 Task: Filter the notifications by "is:check-suite".
Action: Mouse moved to (1010, 126)
Screenshot: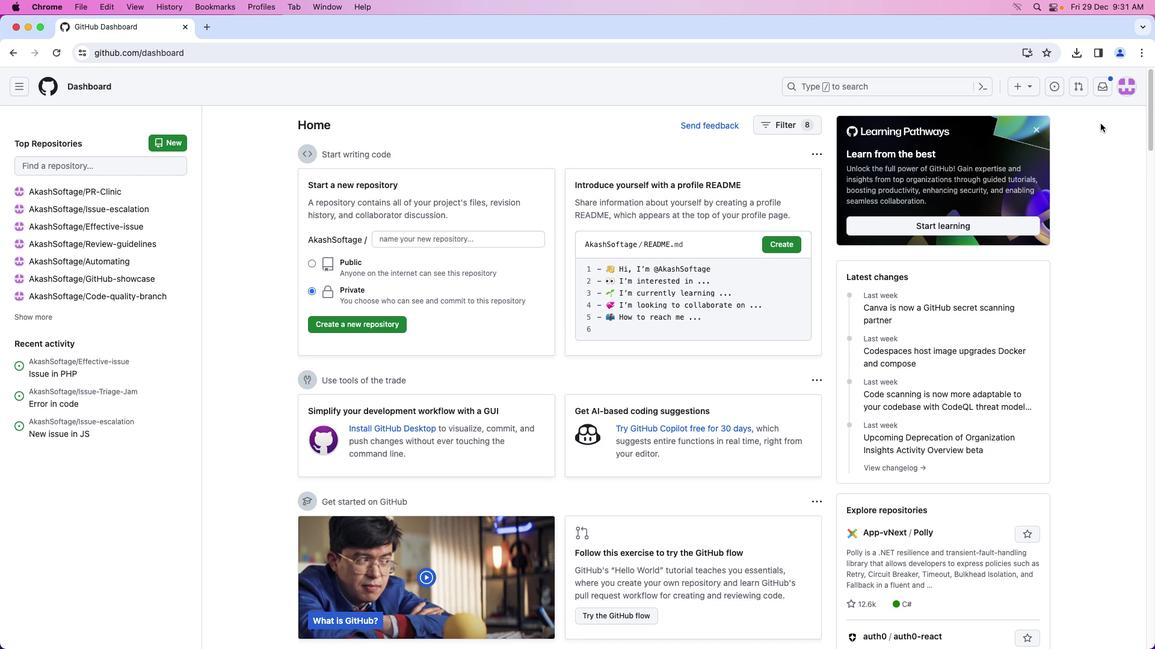 
Action: Mouse pressed left at (1010, 126)
Screenshot: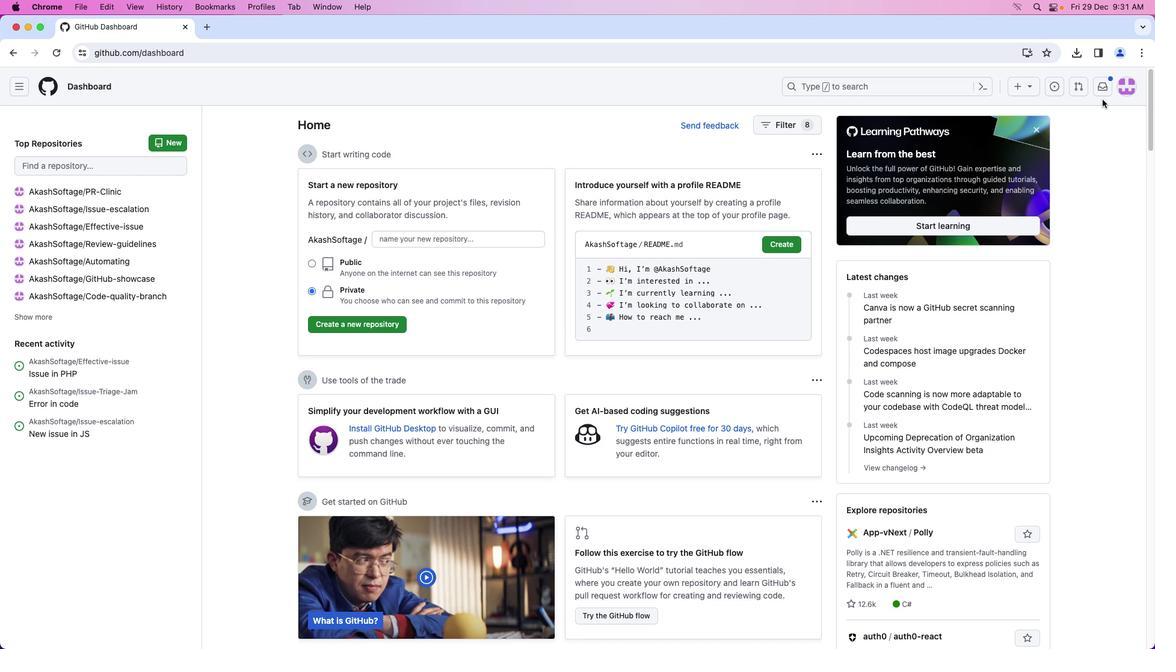 
Action: Mouse moved to (1008, 126)
Screenshot: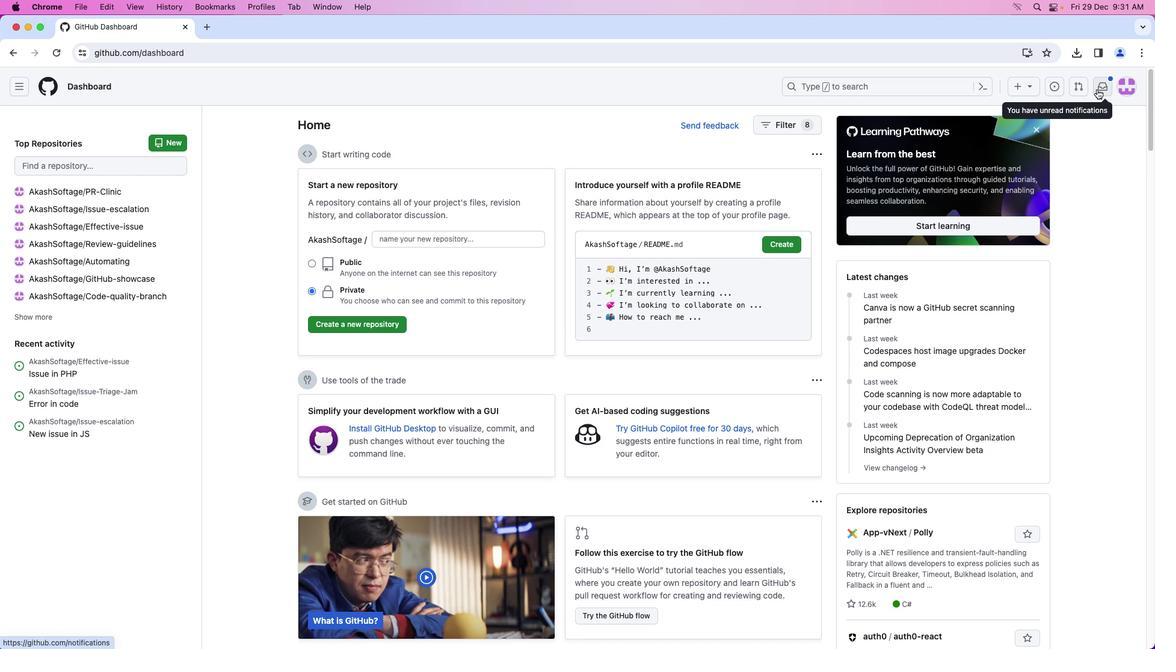 
Action: Mouse pressed left at (1008, 126)
Screenshot: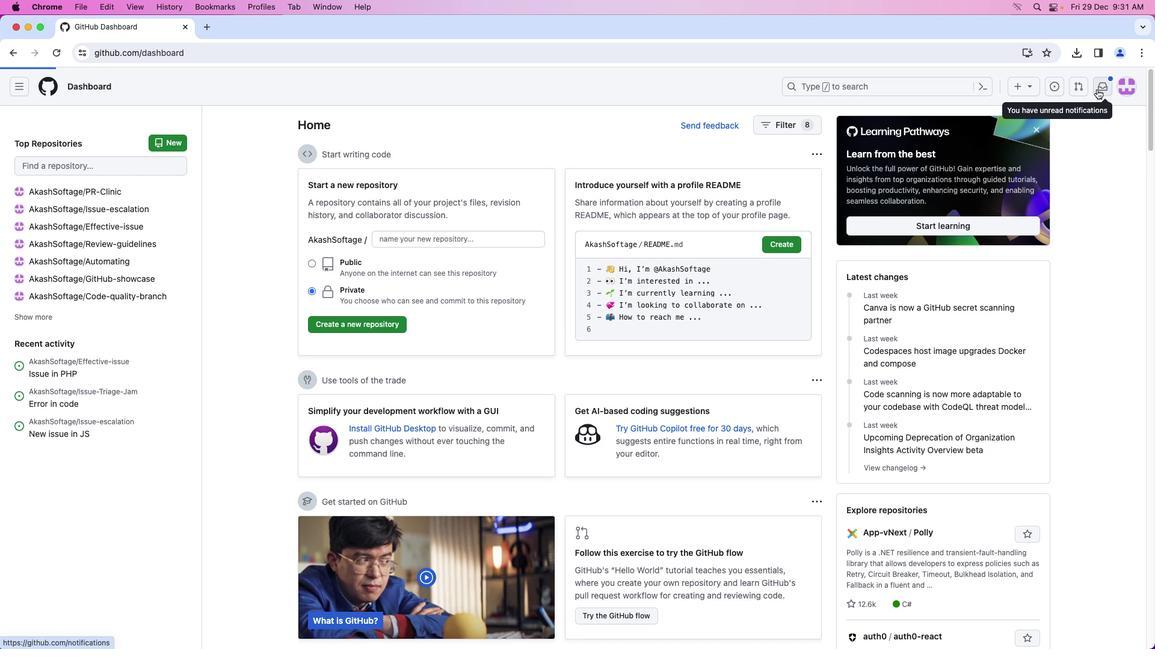 
Action: Mouse moved to (344, 126)
Screenshot: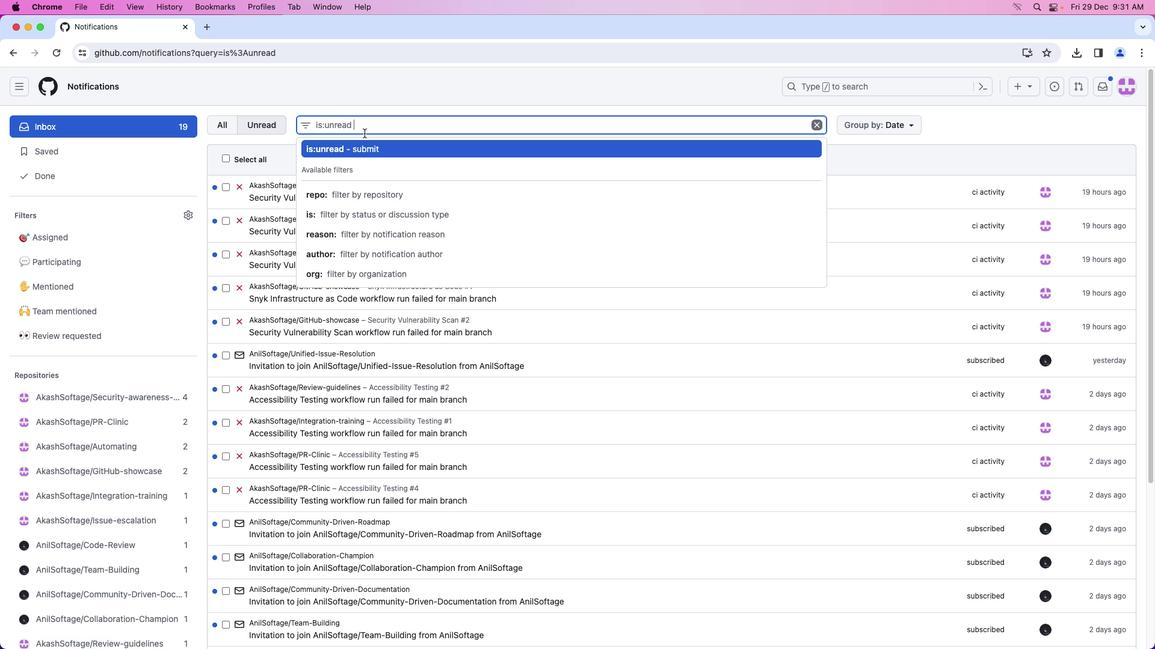 
Action: Mouse pressed left at (344, 126)
Screenshot: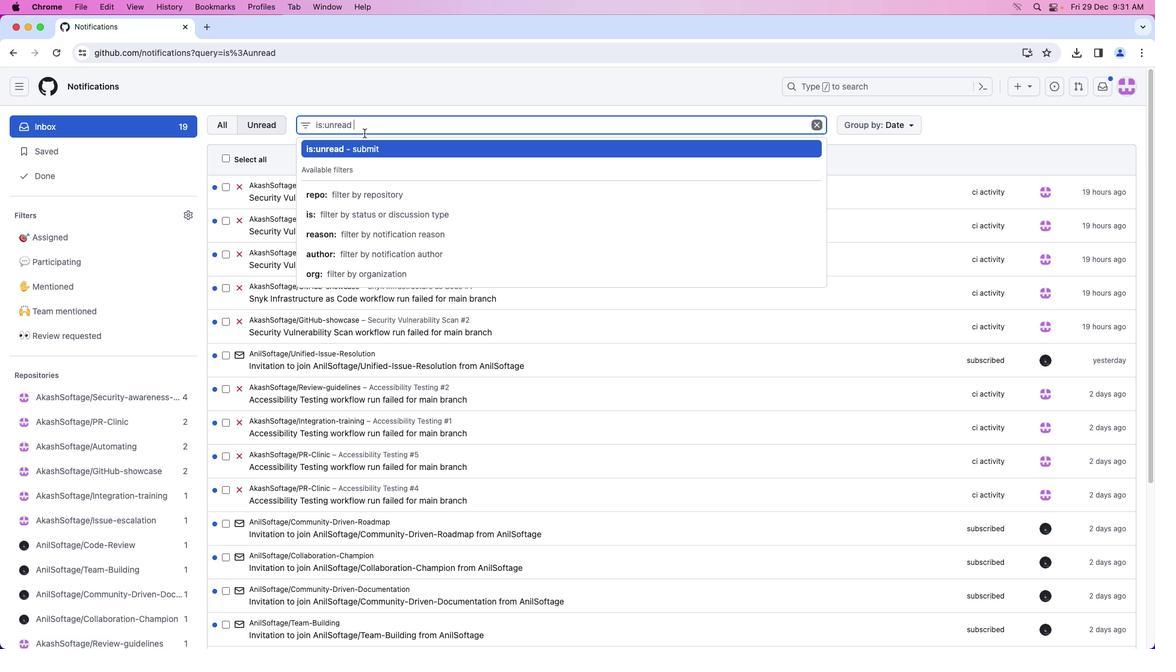 
Action: Mouse moved to (342, 126)
Screenshot: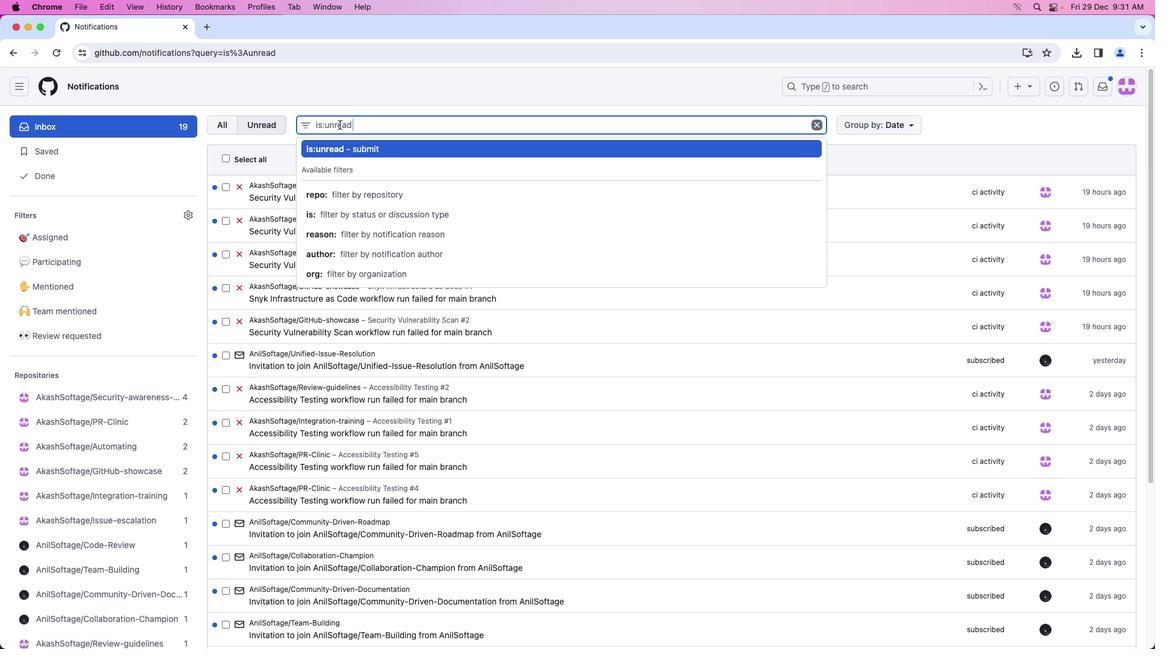 
Action: Mouse pressed left at (342, 126)
Screenshot: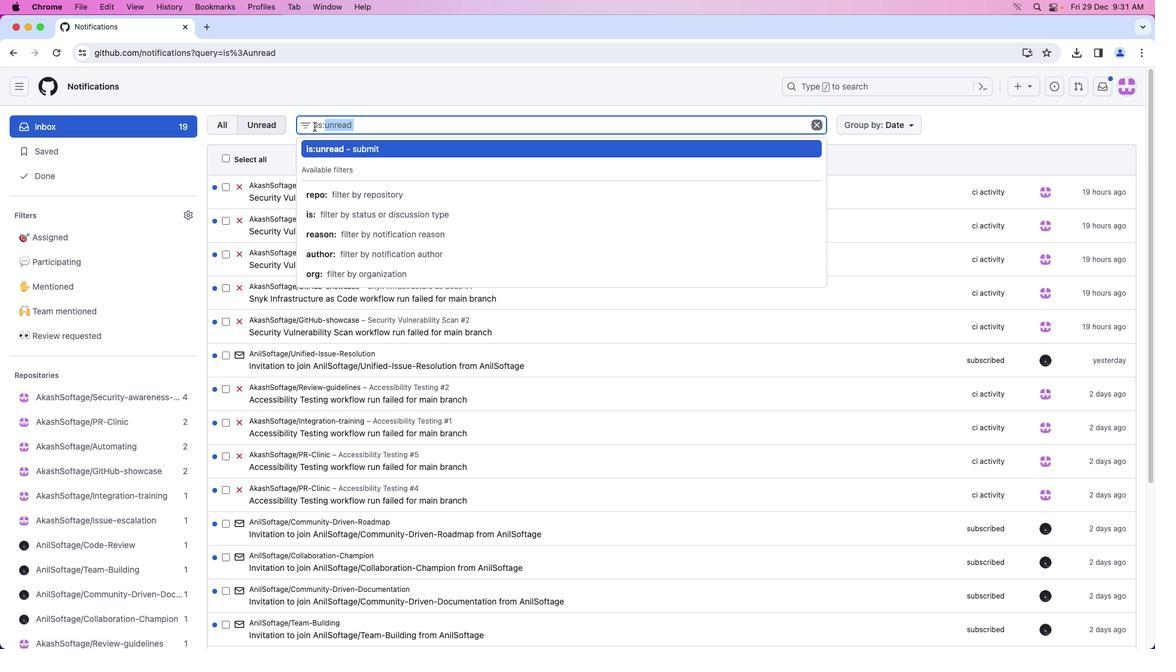 
Action: Mouse moved to (289, 126)
Screenshot: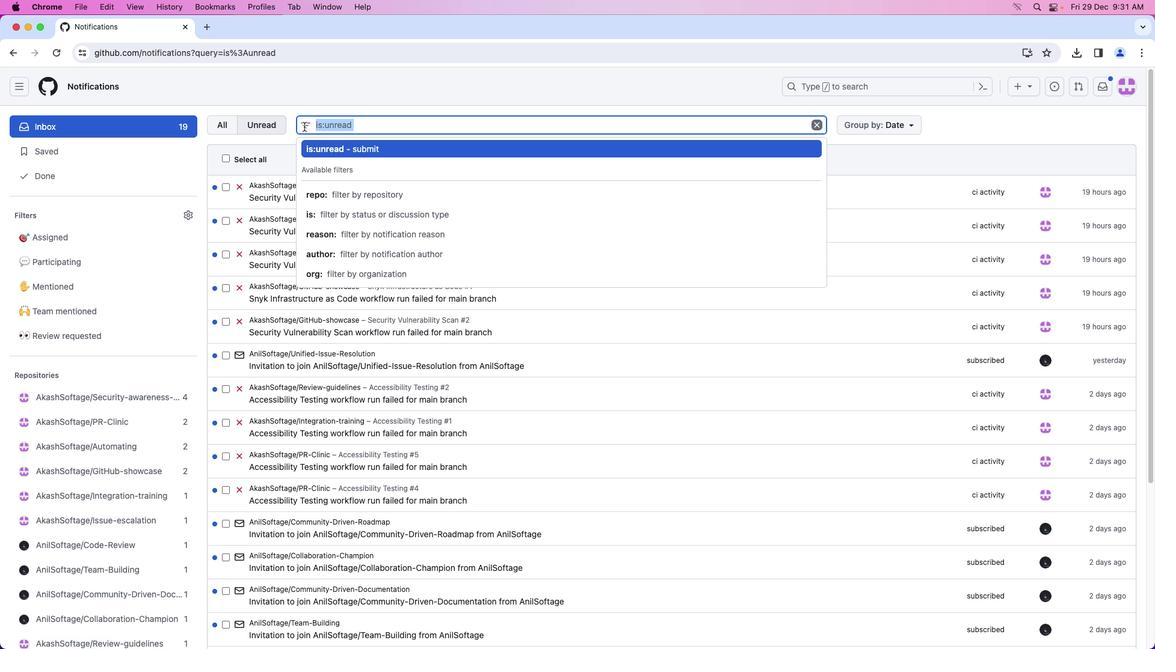 
Action: Key pressed Key.backspaceKey.caps_lock'i''s'Key.shift_r':''c''h''e''c''k''-''s''u''i''t''e'Key.enter
Screenshot: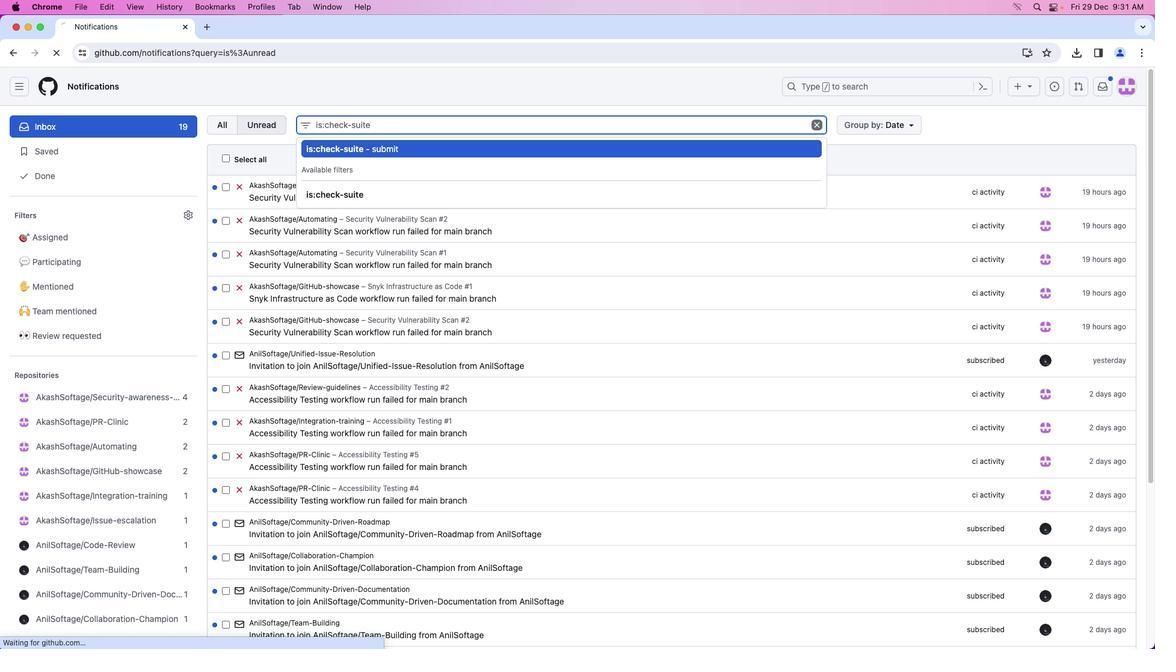 
Action: Mouse moved to (407, 128)
Screenshot: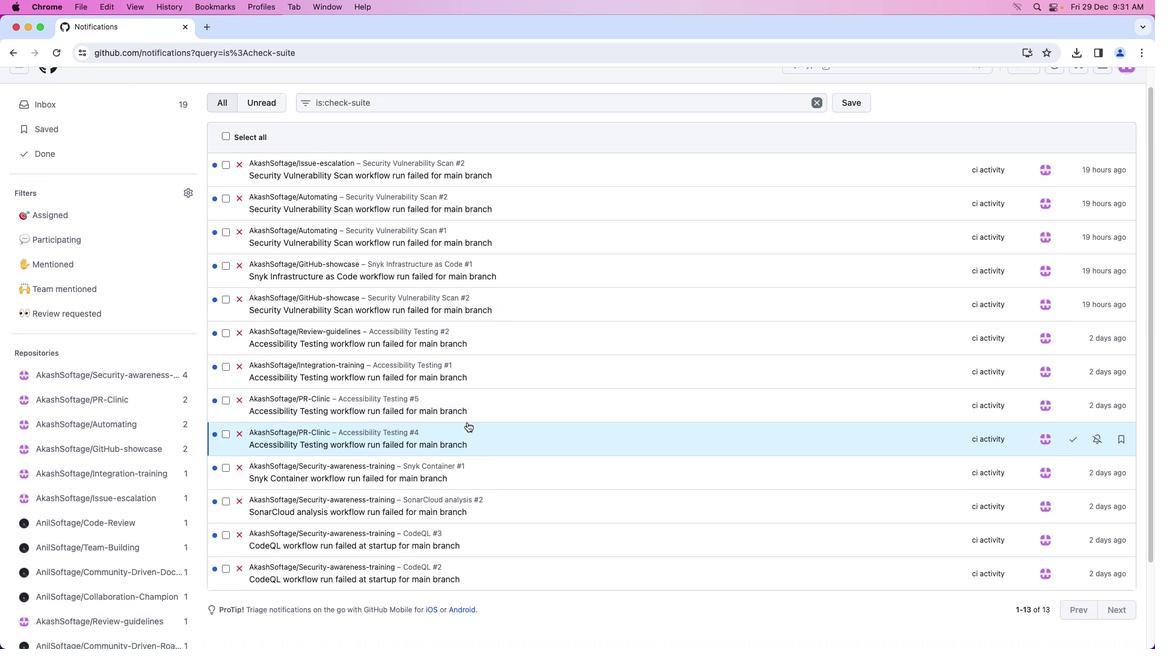 
Action: Mouse scrolled (407, 128) with delta (13, 125)
Screenshot: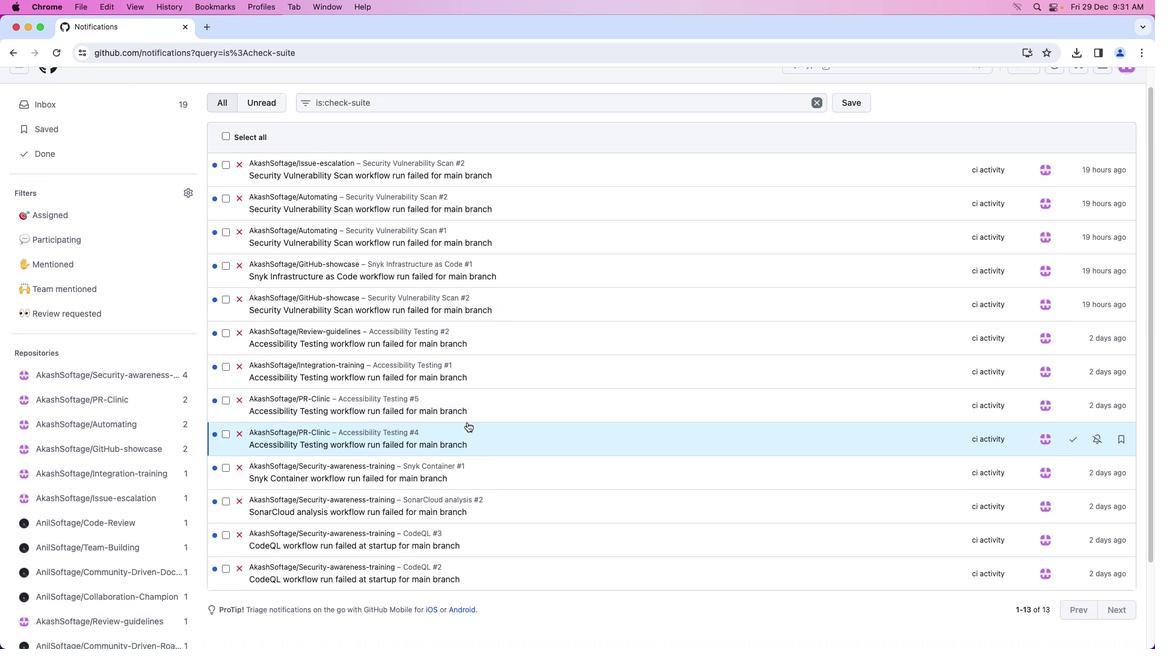 
Action: Mouse moved to (434, 128)
Screenshot: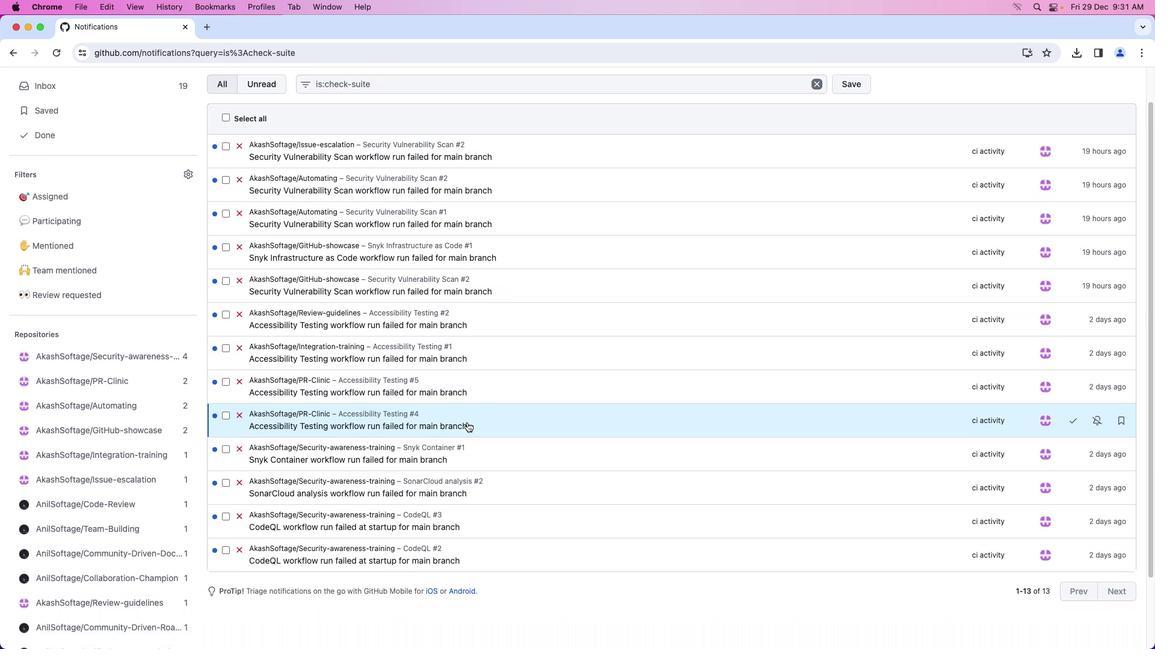 
Action: Mouse scrolled (434, 128) with delta (13, 125)
Screenshot: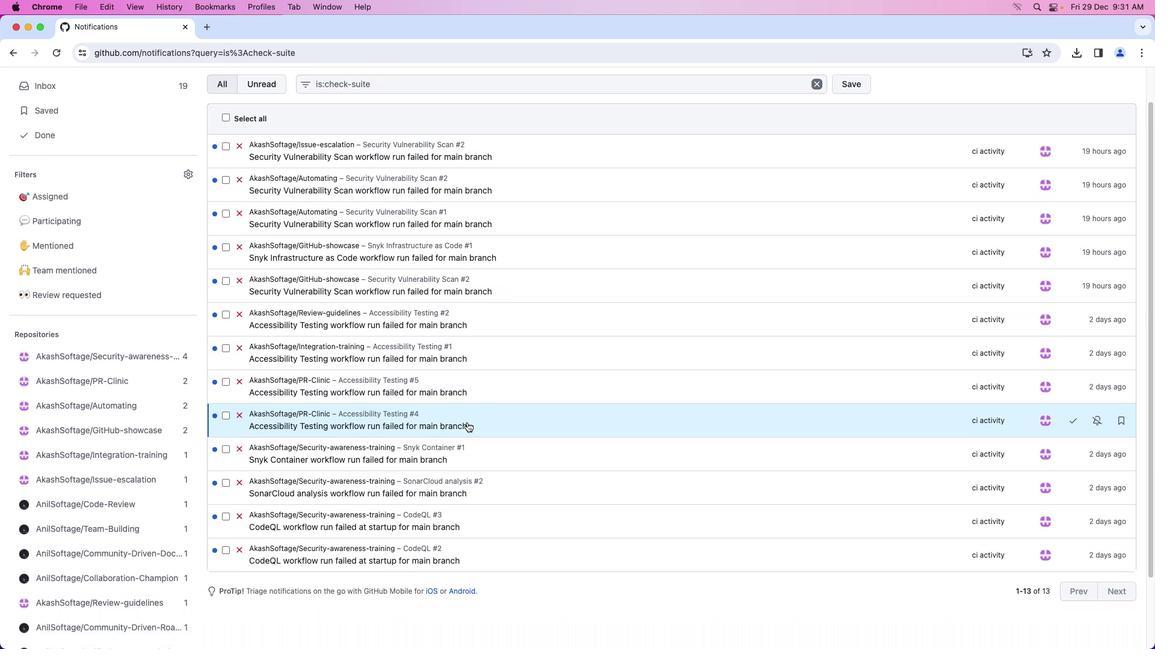 
Action: Mouse moved to (436, 128)
Screenshot: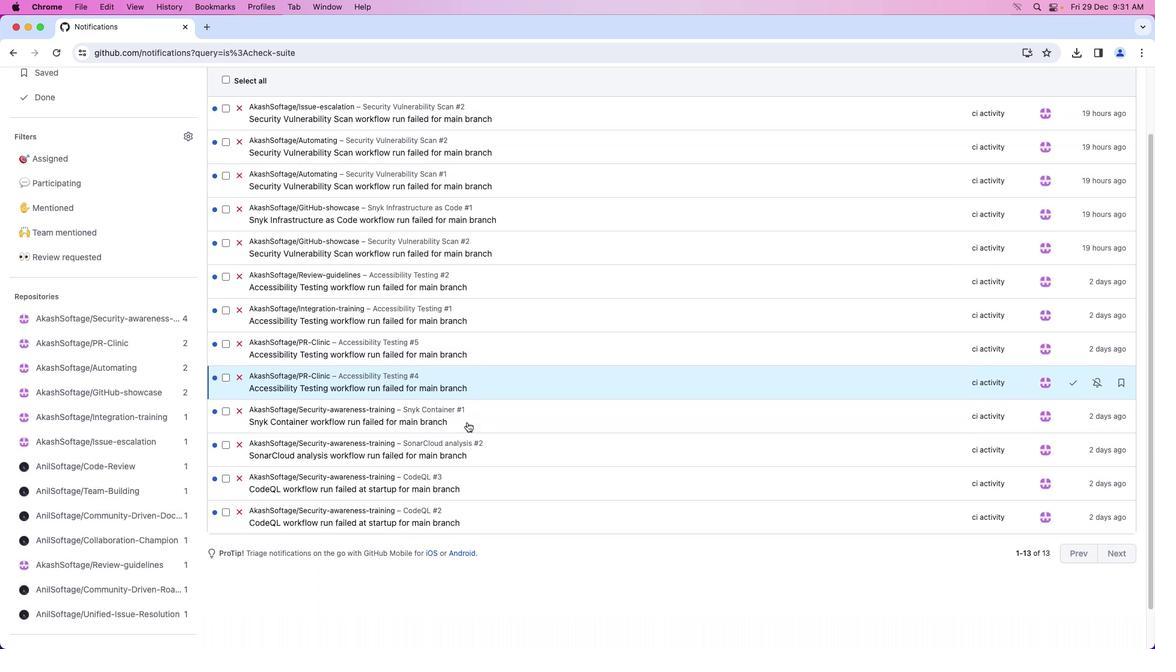 
Action: Mouse scrolled (436, 128) with delta (13, 125)
Screenshot: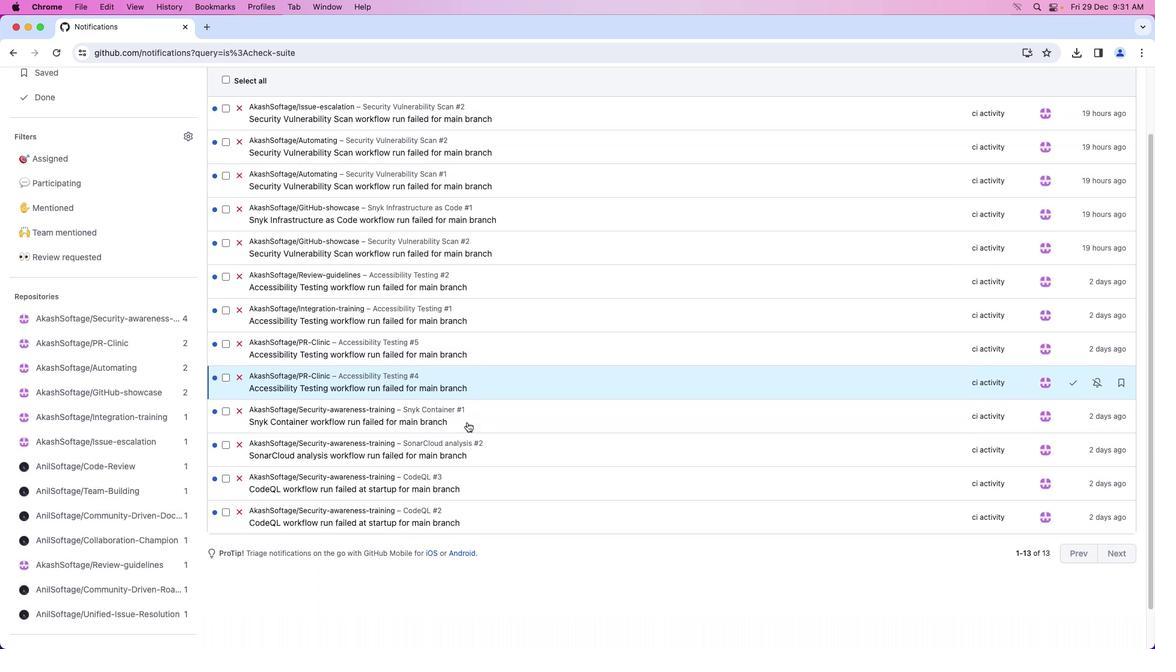 
Action: Mouse moved to (437, 128)
Screenshot: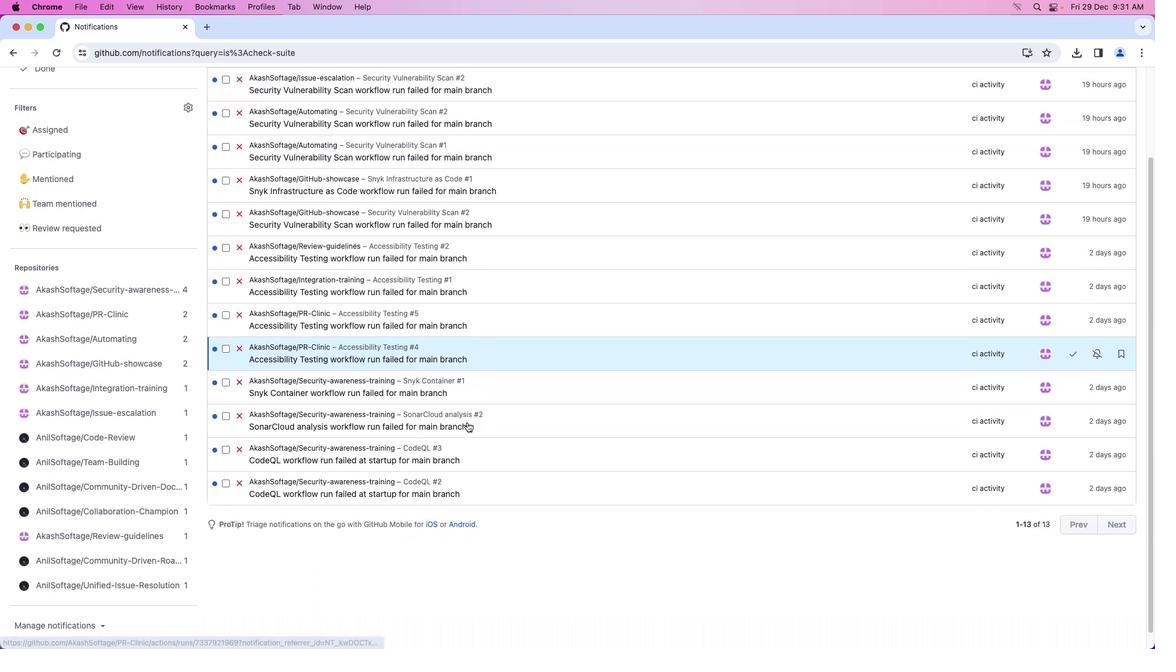 
Action: Mouse scrolled (437, 128) with delta (13, 125)
Screenshot: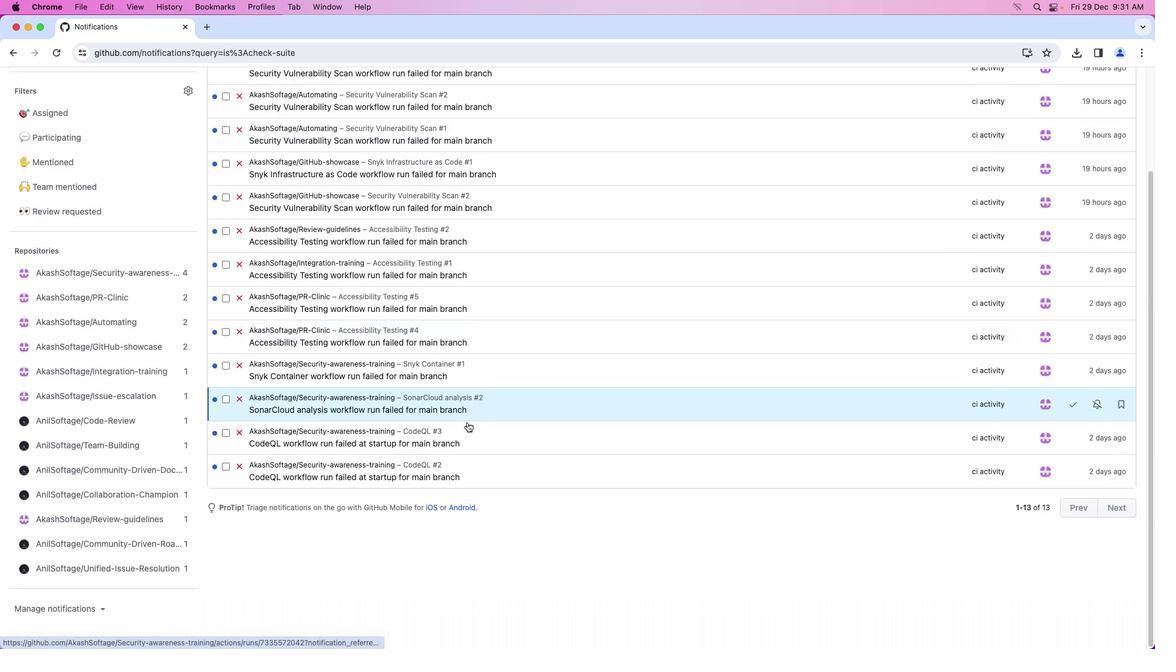 
Action: Mouse moved to (437, 128)
Screenshot: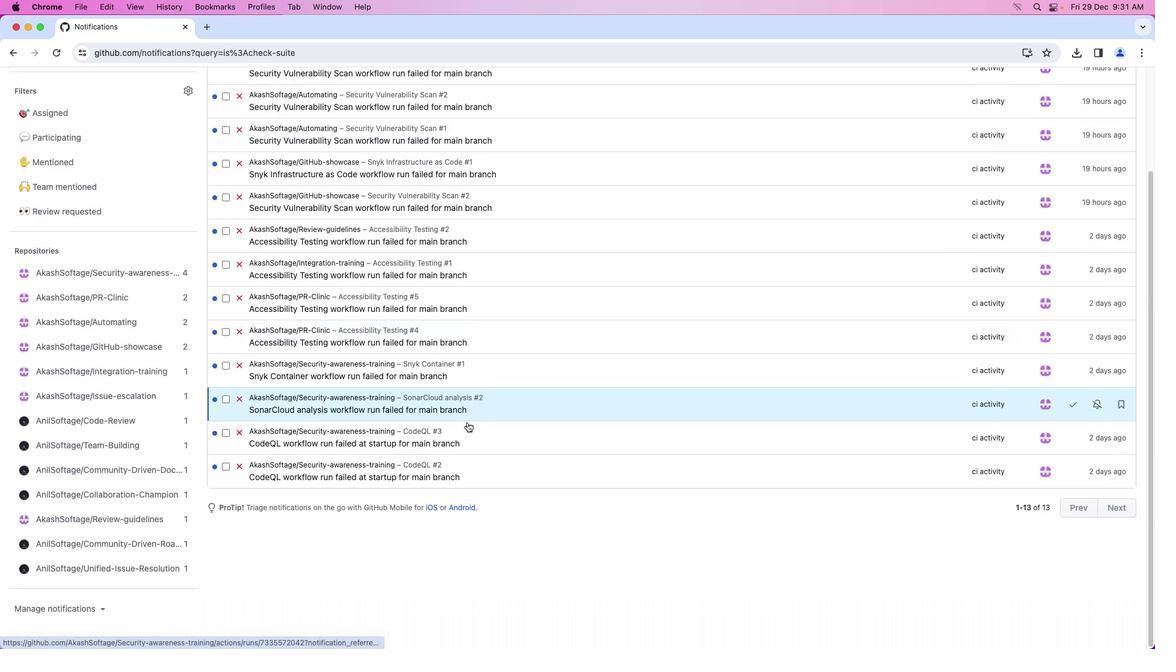 
Action: Mouse scrolled (437, 128) with delta (13, 125)
Screenshot: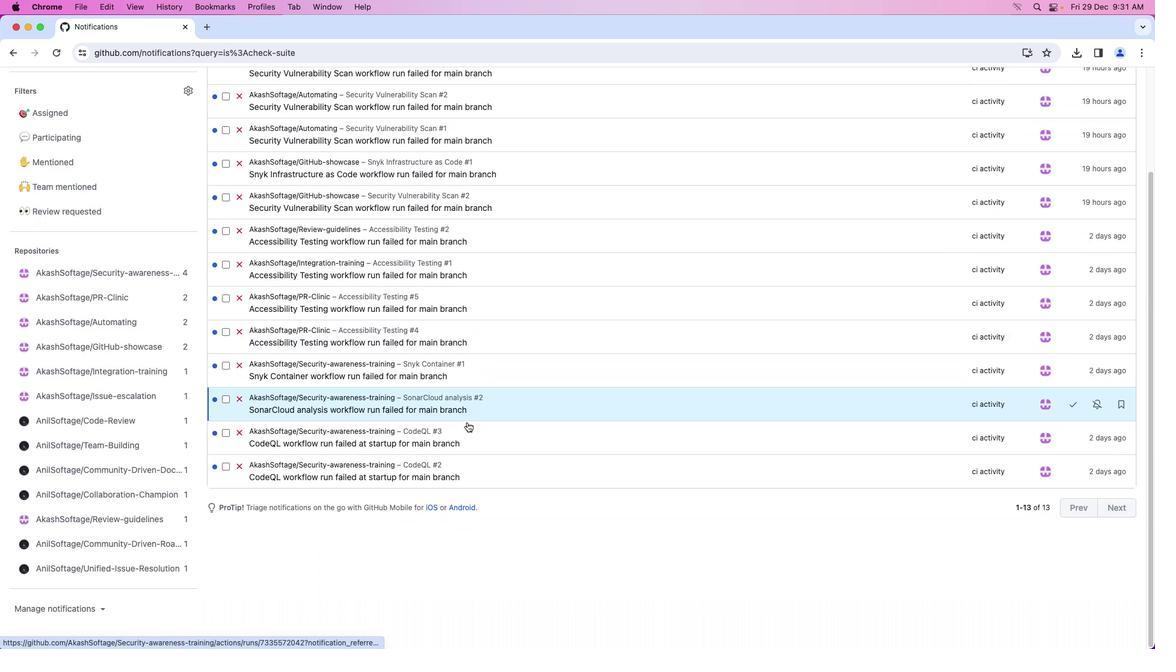 
Action: Mouse scrolled (437, 128) with delta (13, 125)
Screenshot: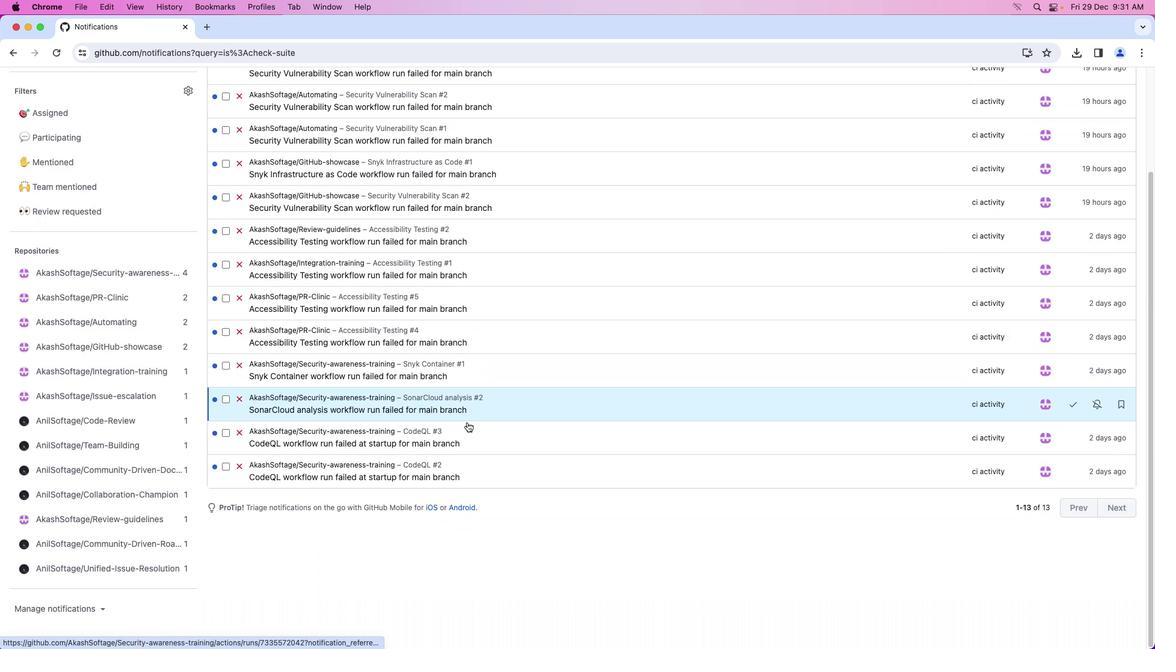 
Action: Mouse moved to (437, 128)
Screenshot: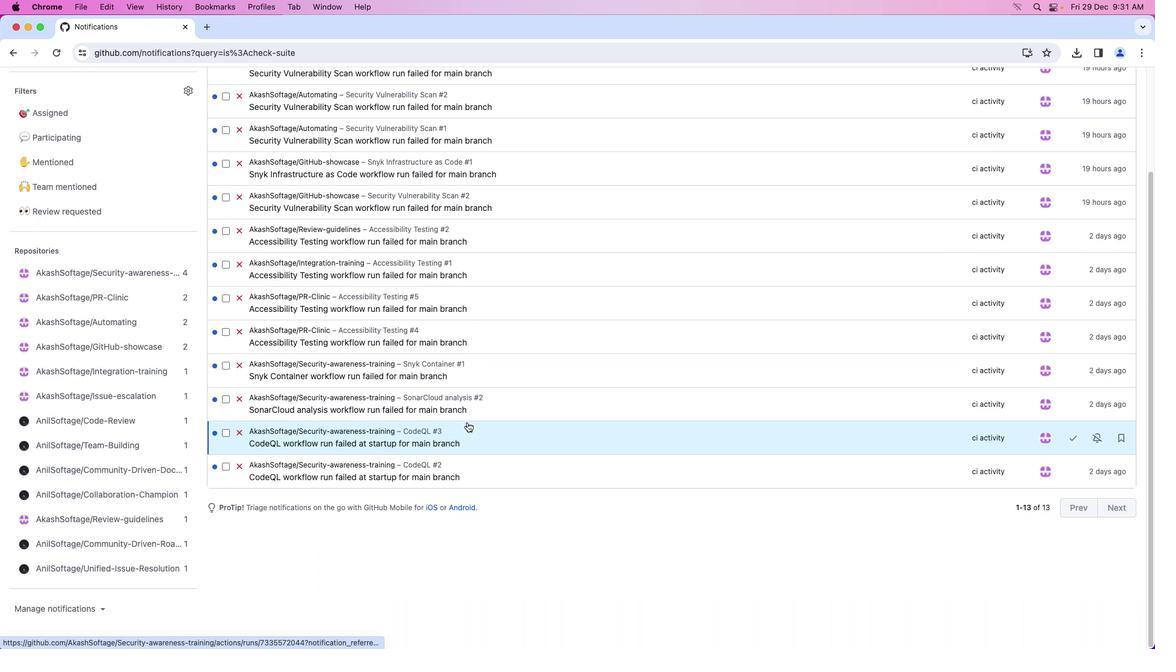 
Action: Mouse scrolled (437, 128) with delta (13, 125)
Screenshot: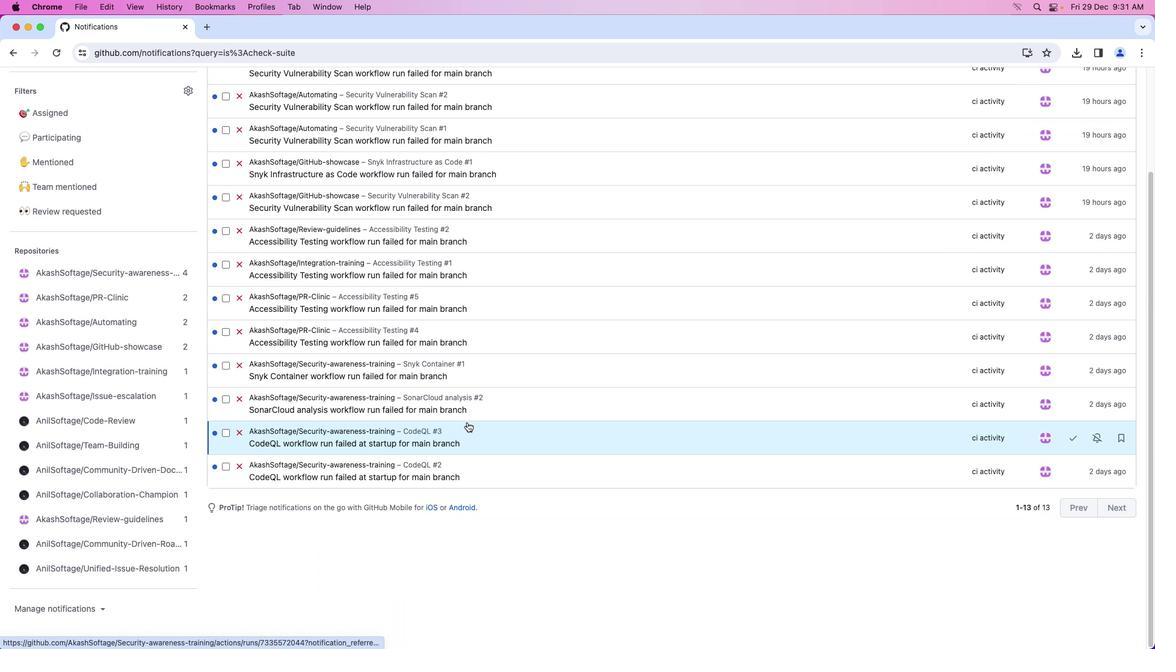 
Action: Mouse moved to (437, 128)
Screenshot: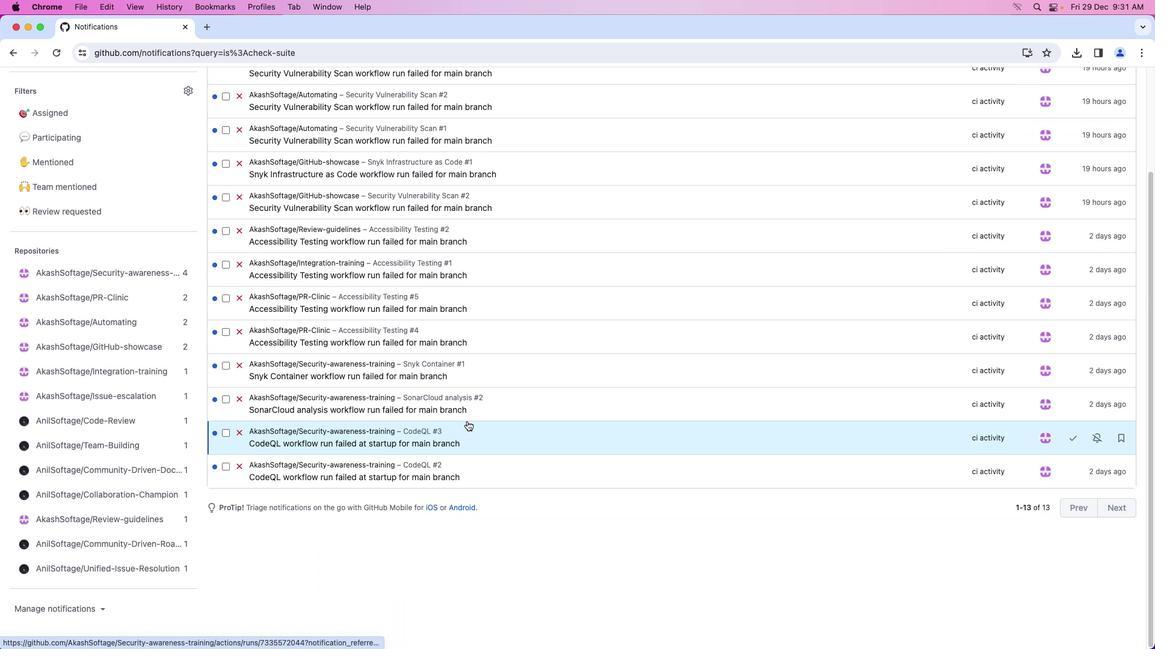 
Action: Mouse scrolled (437, 128) with delta (13, 125)
Screenshot: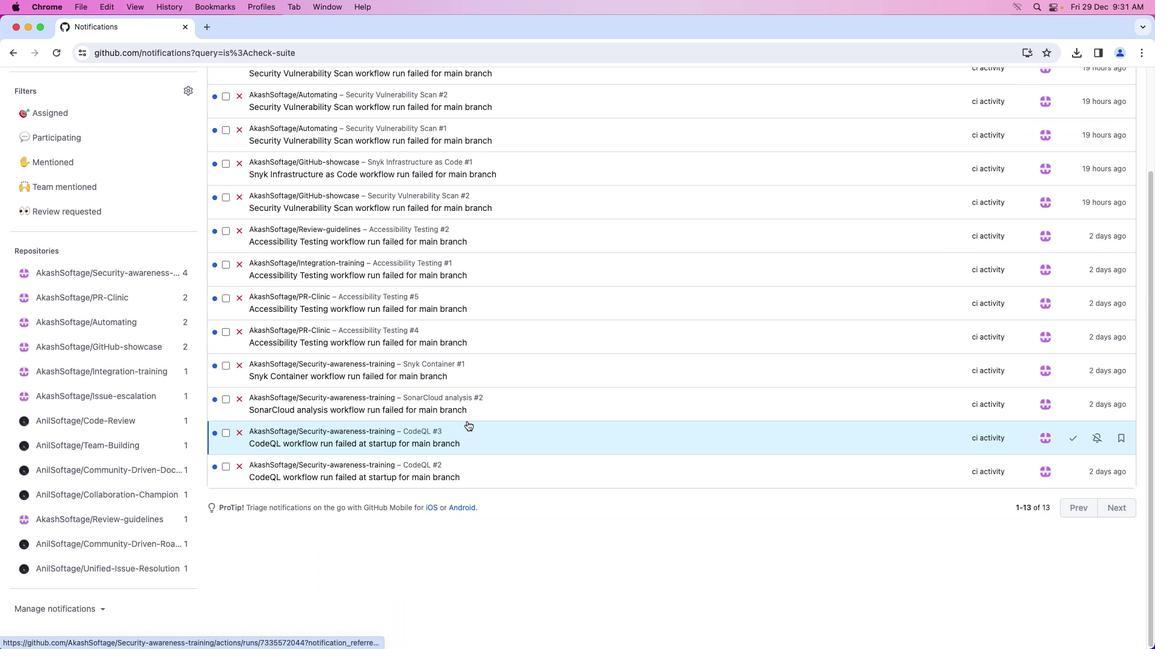 
Action: Mouse moved to (437, 128)
Screenshot: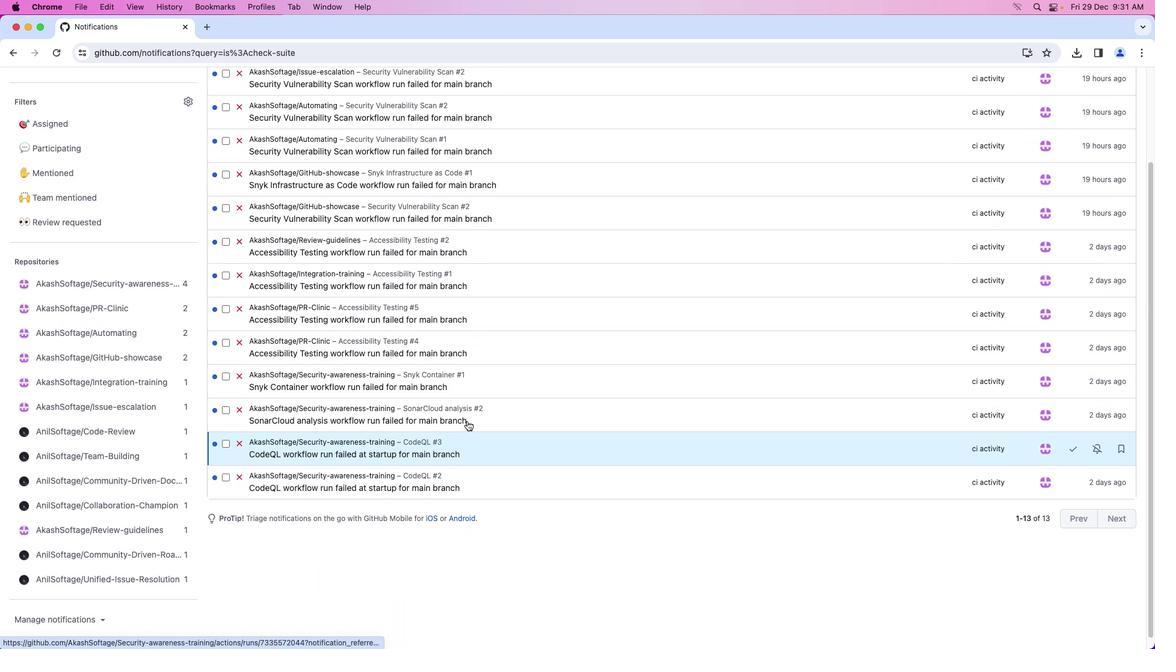 
Action: Mouse scrolled (437, 128) with delta (13, 125)
Screenshot: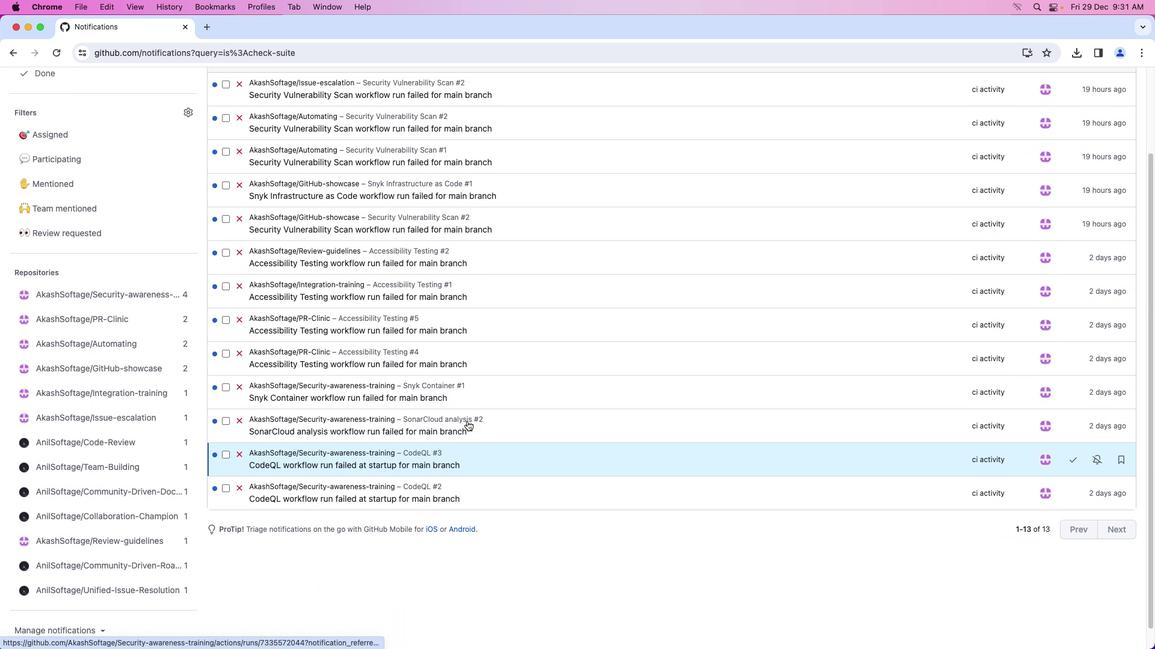 
Action: Mouse scrolled (437, 128) with delta (13, 125)
Screenshot: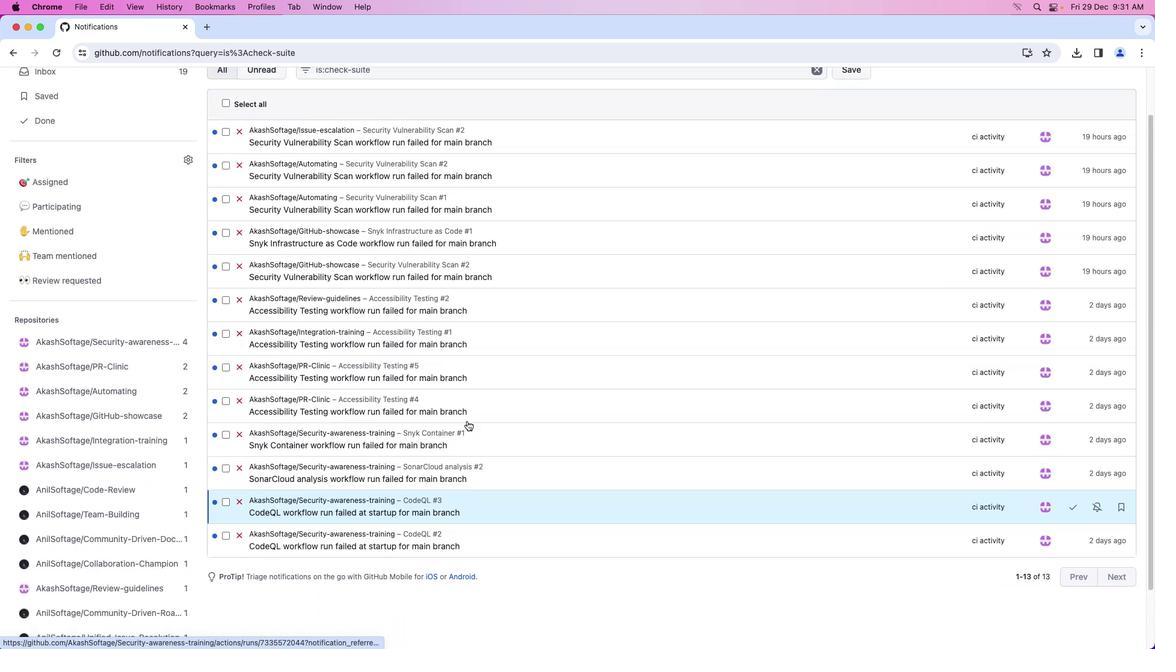
Action: Mouse scrolled (437, 128) with delta (13, 125)
Screenshot: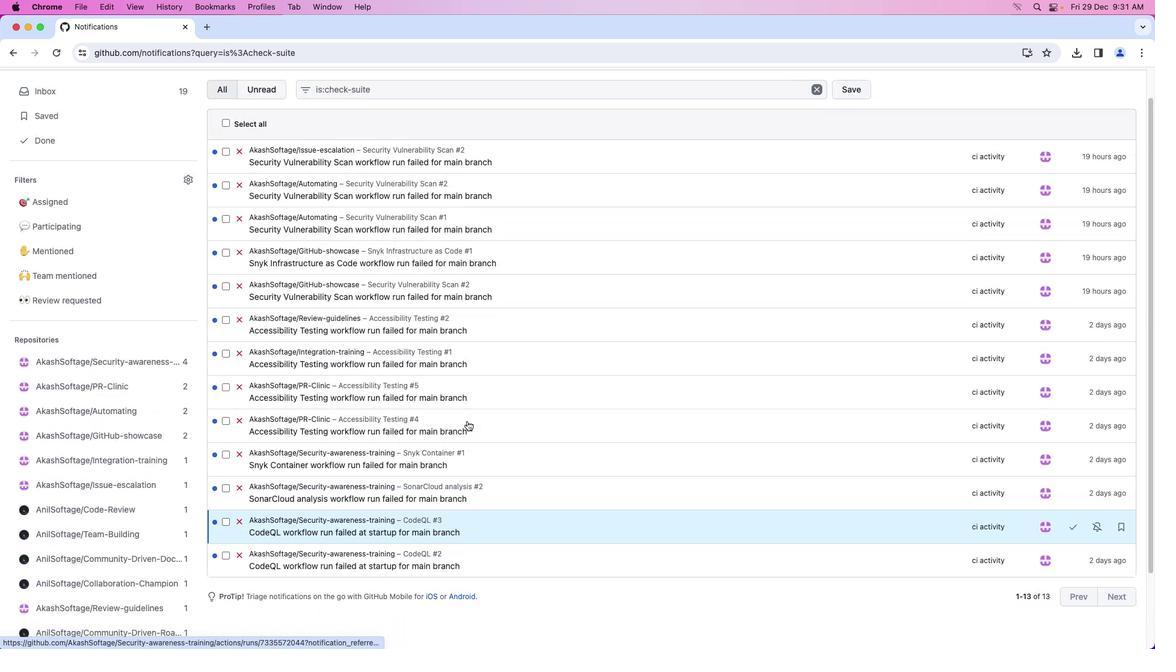 
Action: Mouse scrolled (437, 128) with delta (13, 125)
Screenshot: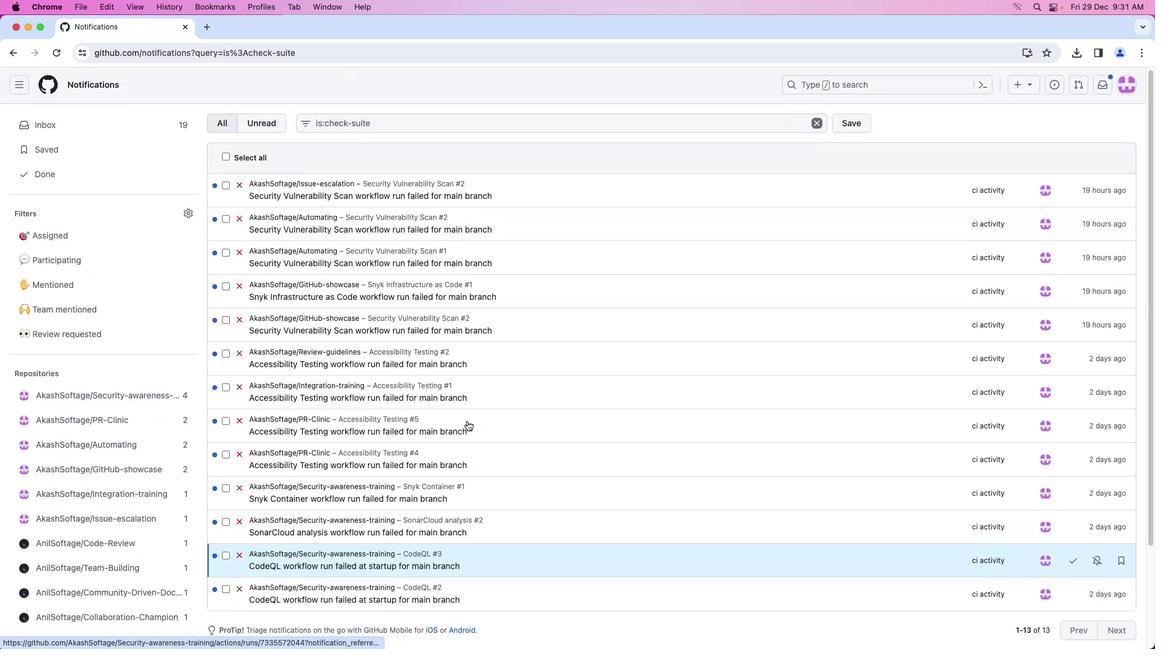 
Action: Mouse scrolled (437, 128) with delta (13, 125)
Screenshot: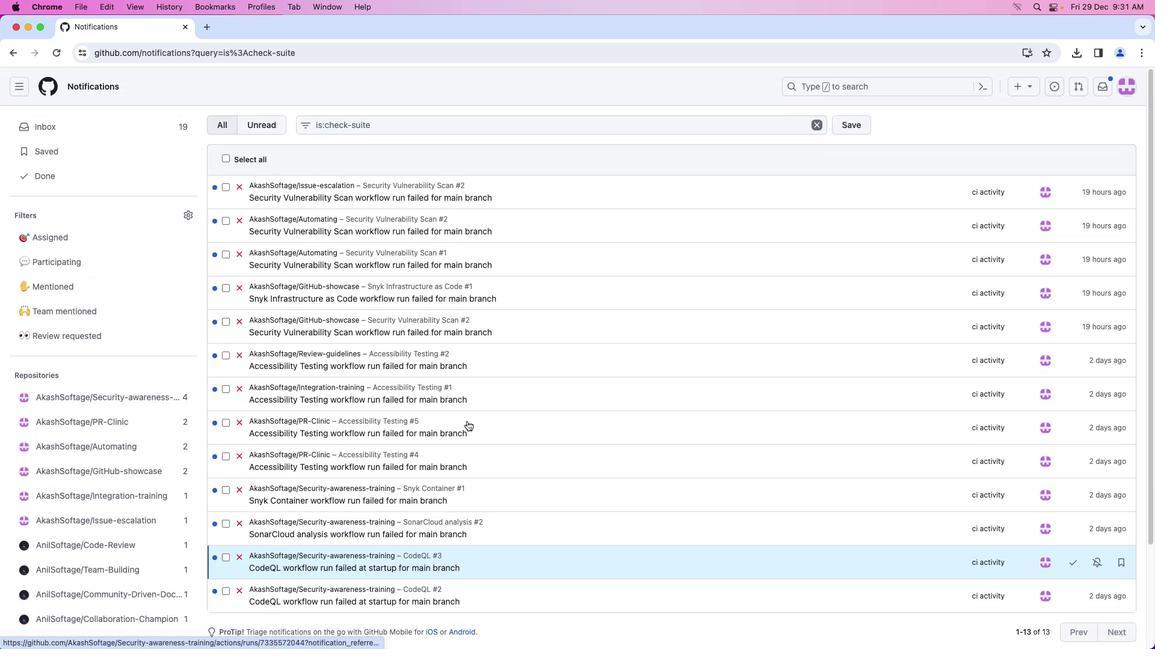 
Action: Mouse scrolled (437, 128) with delta (13, 125)
Screenshot: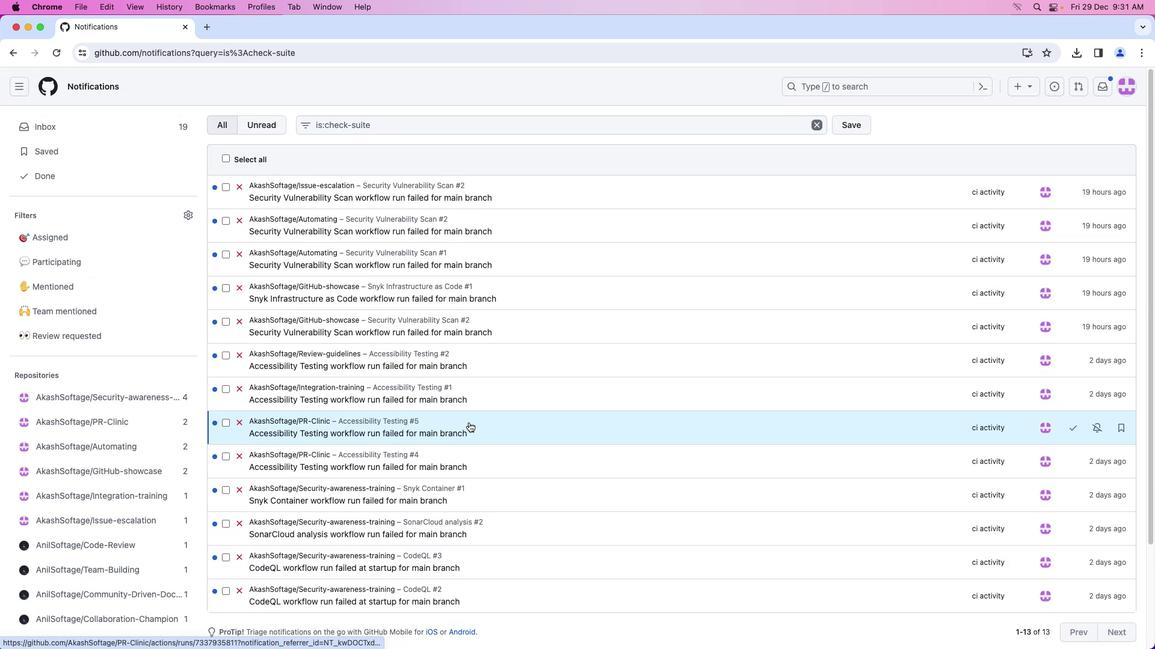 
Action: Mouse scrolled (437, 128) with delta (13, 125)
Screenshot: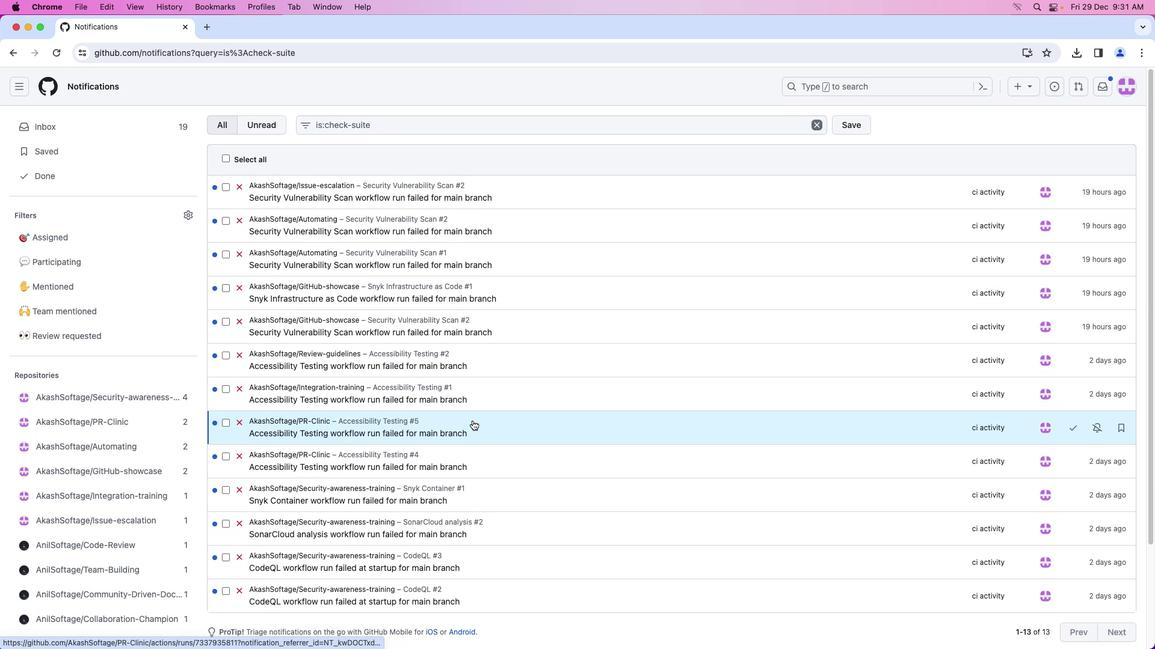 
Action: Mouse moved to (437, 128)
Screenshot: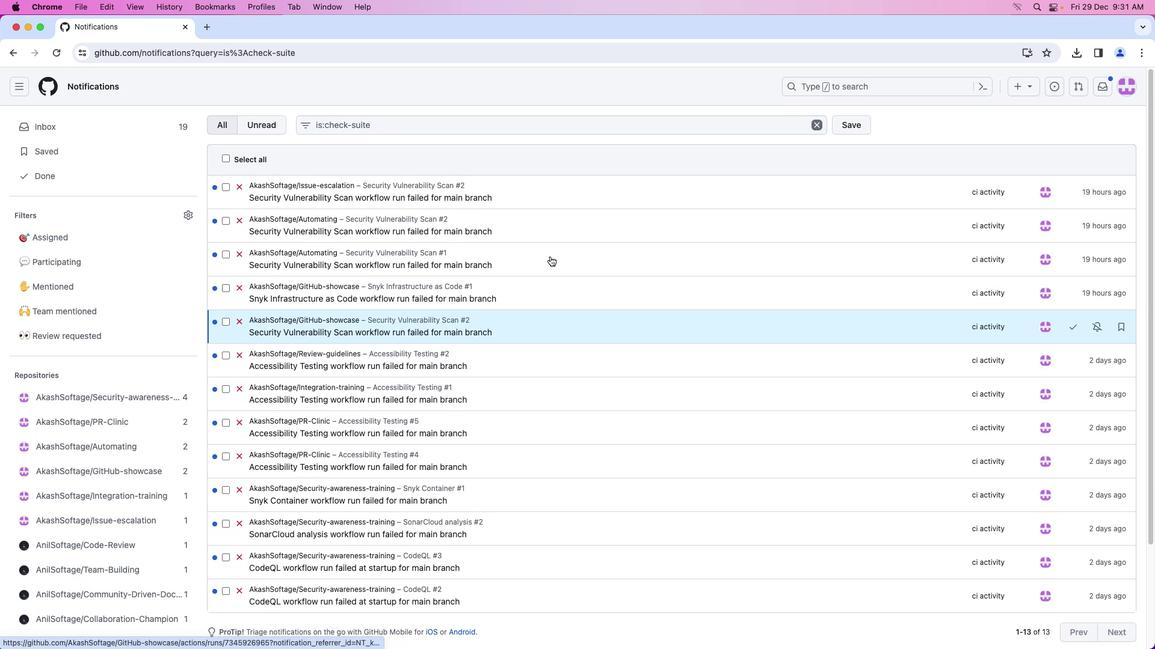 
Action: Mouse scrolled (437, 128) with delta (13, 125)
Screenshot: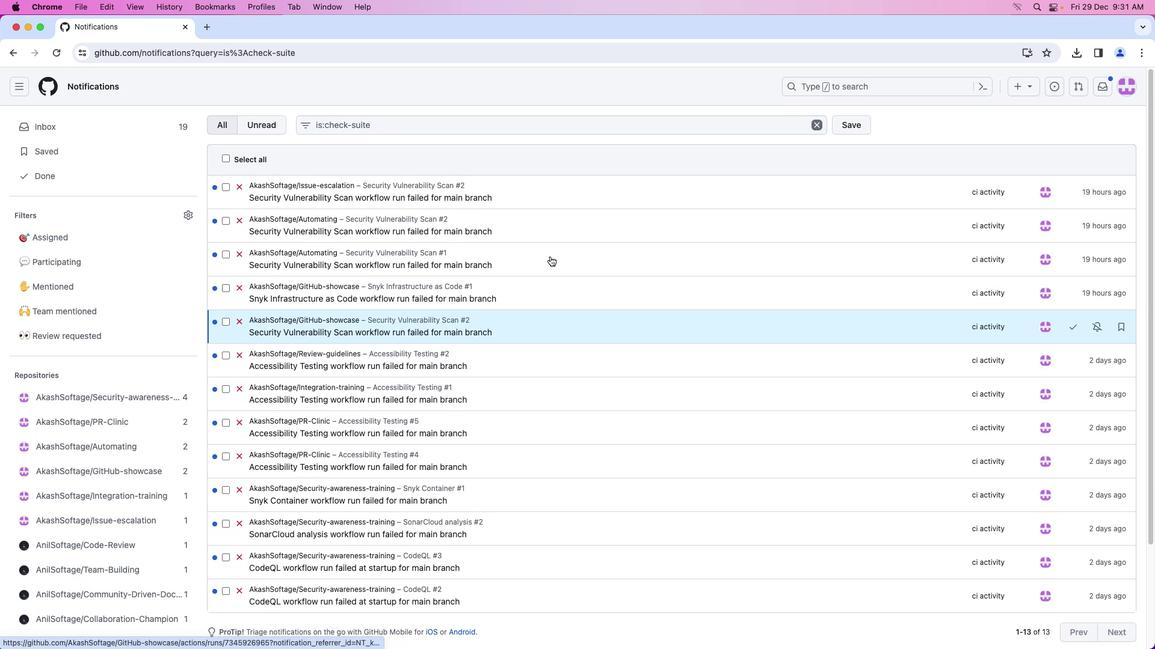 
Action: Mouse moved to (575, 126)
Screenshot: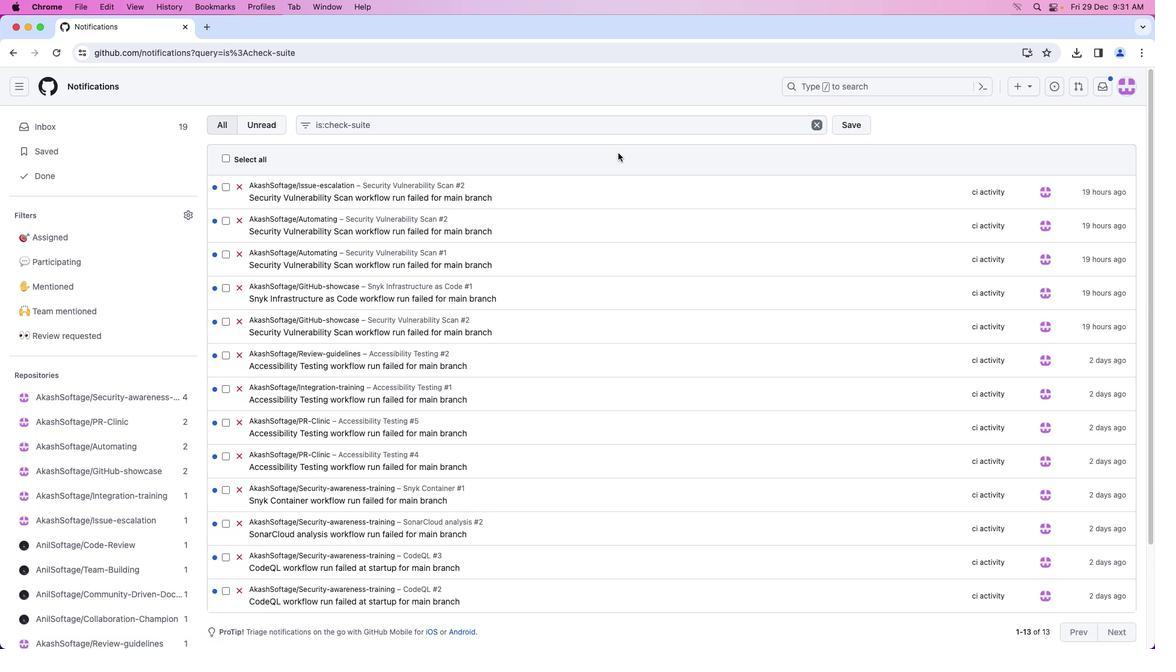 
Action: Mouse pressed left at (575, 126)
Screenshot: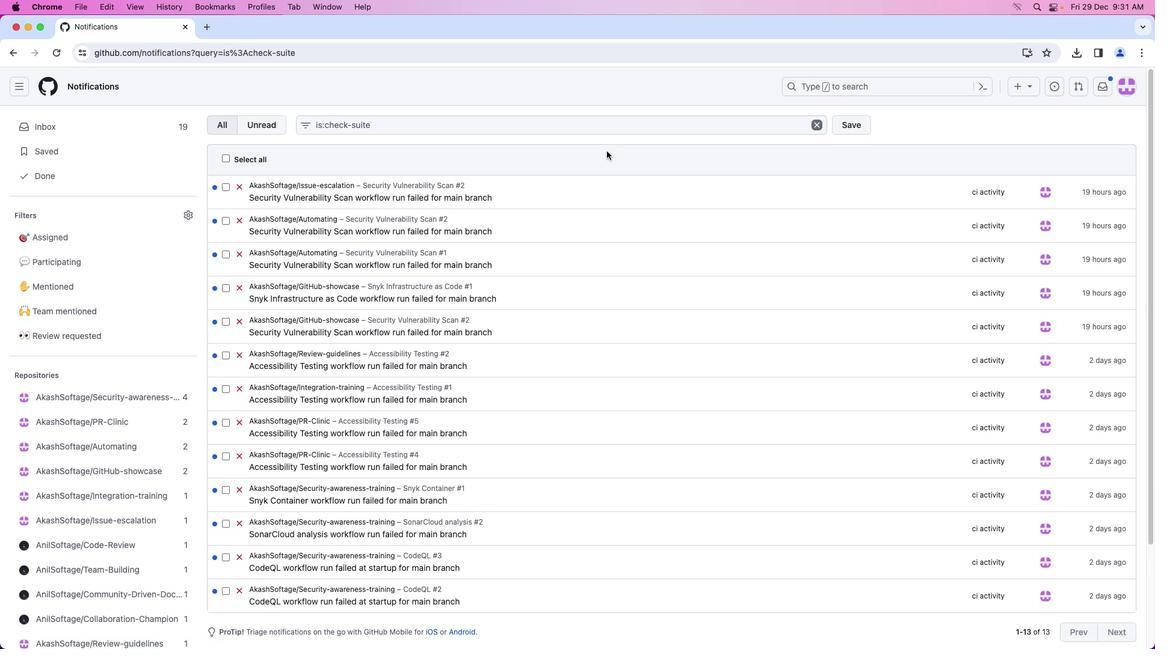 
Action: Mouse moved to (563, 126)
Screenshot: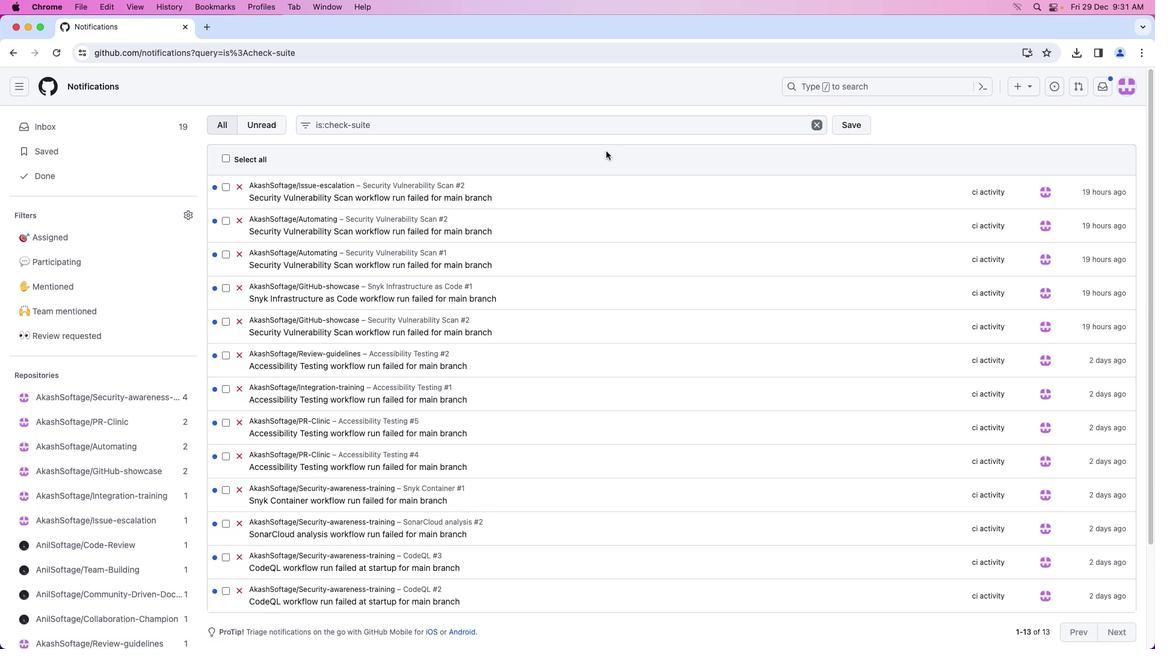 
